 Task: Find the closest lighthouses to Portland, Maine, and Bar Harbor, Maine.
Action: Mouse moved to (201, 93)
Screenshot: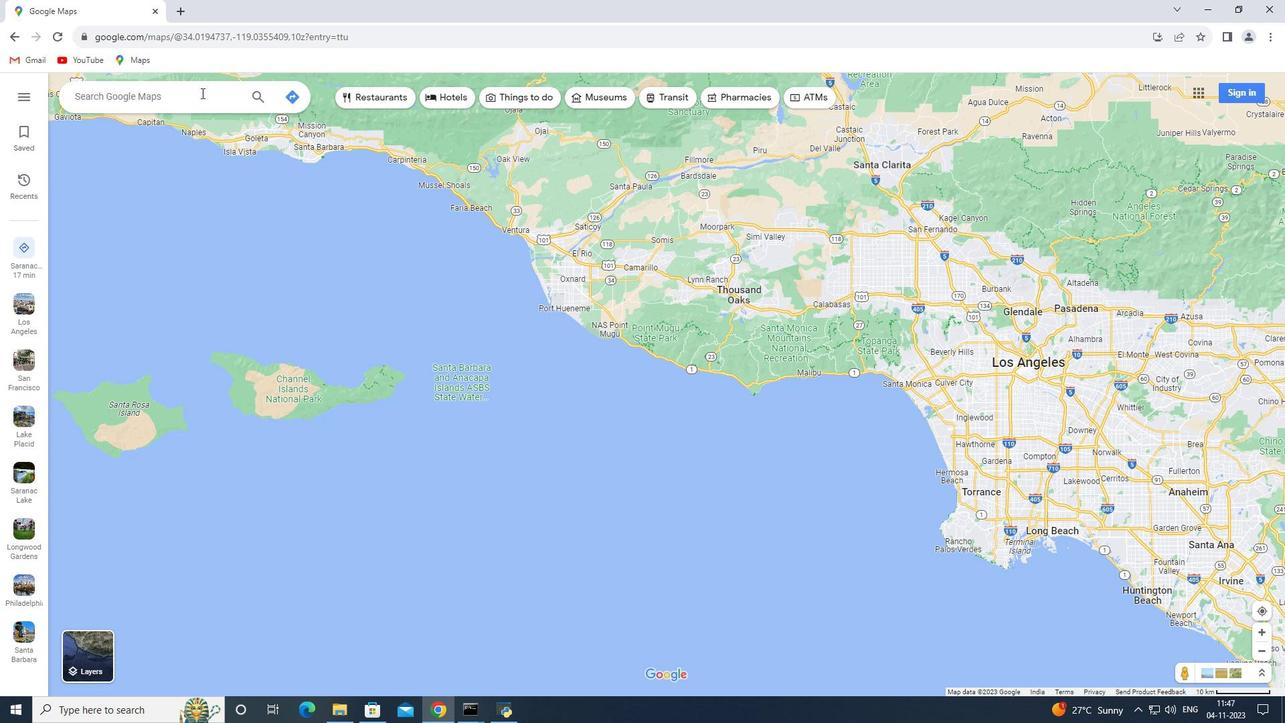 
Action: Mouse pressed left at (201, 93)
Screenshot: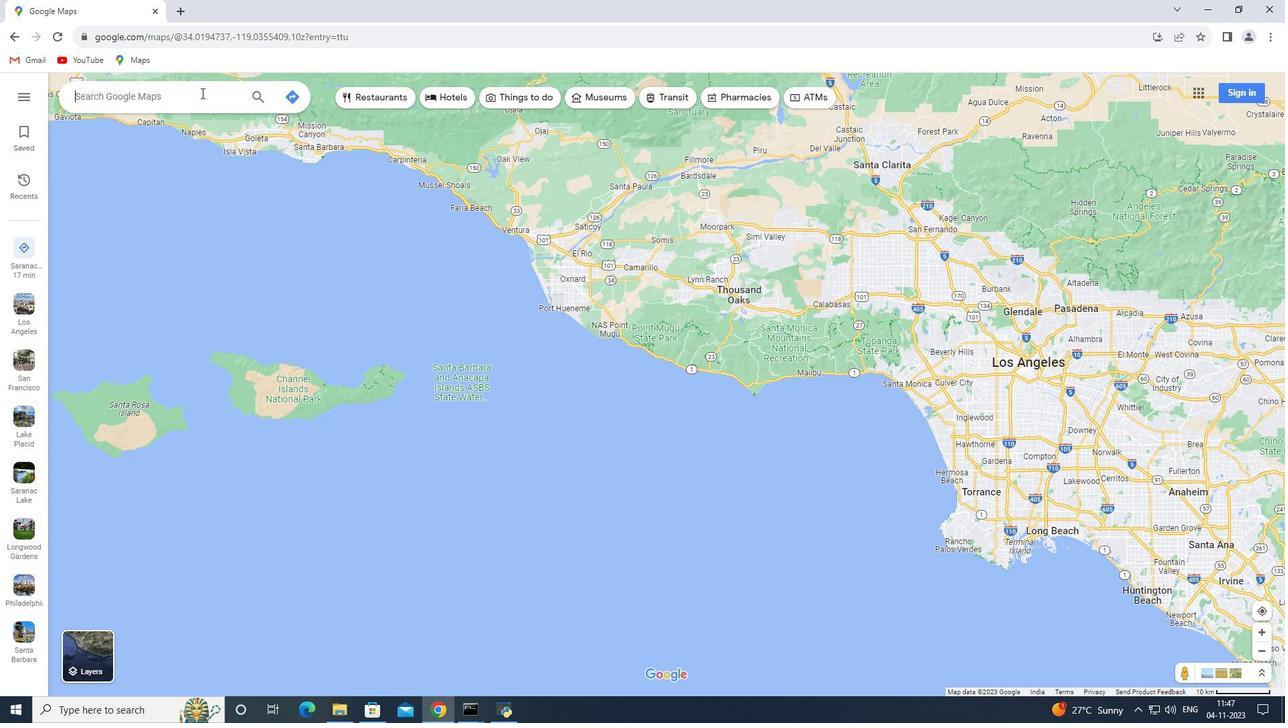 
Action: Key pressed <Key.shift>Portland,<Key.space><Key.shift>maine<Key.enter>
Screenshot: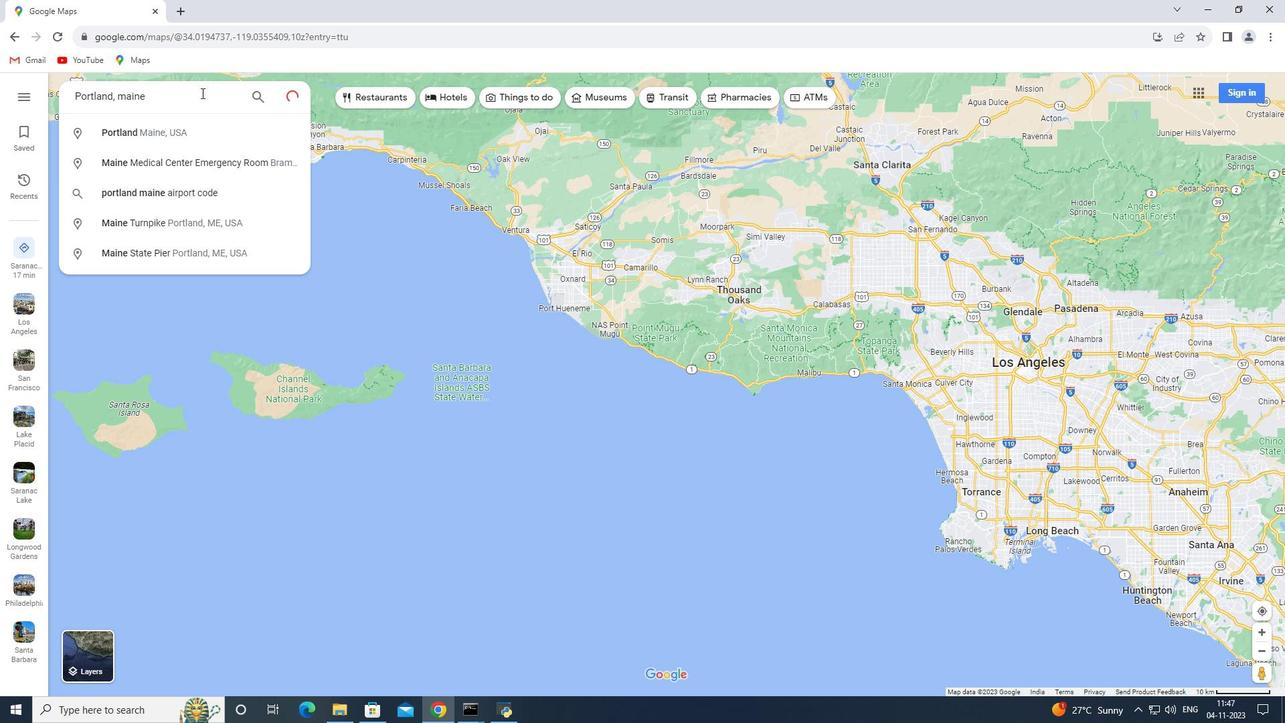 
Action: Mouse moved to (182, 321)
Screenshot: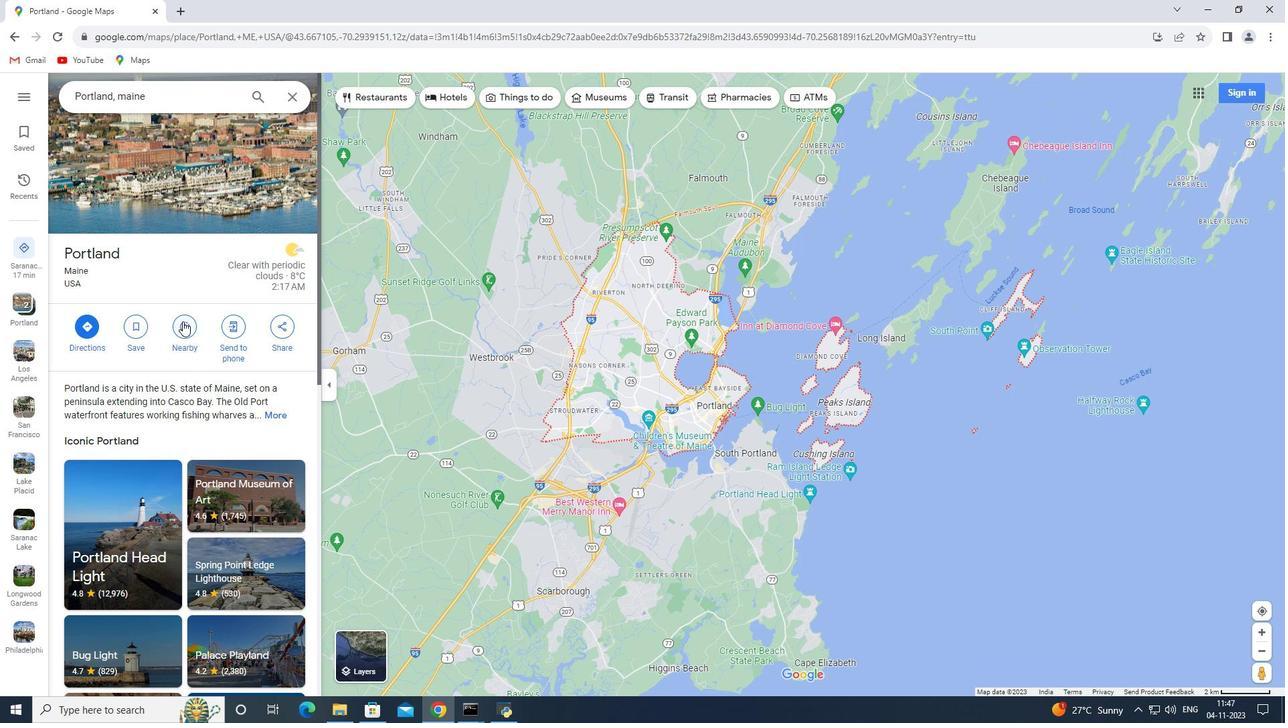 
Action: Mouse pressed left at (182, 321)
Screenshot: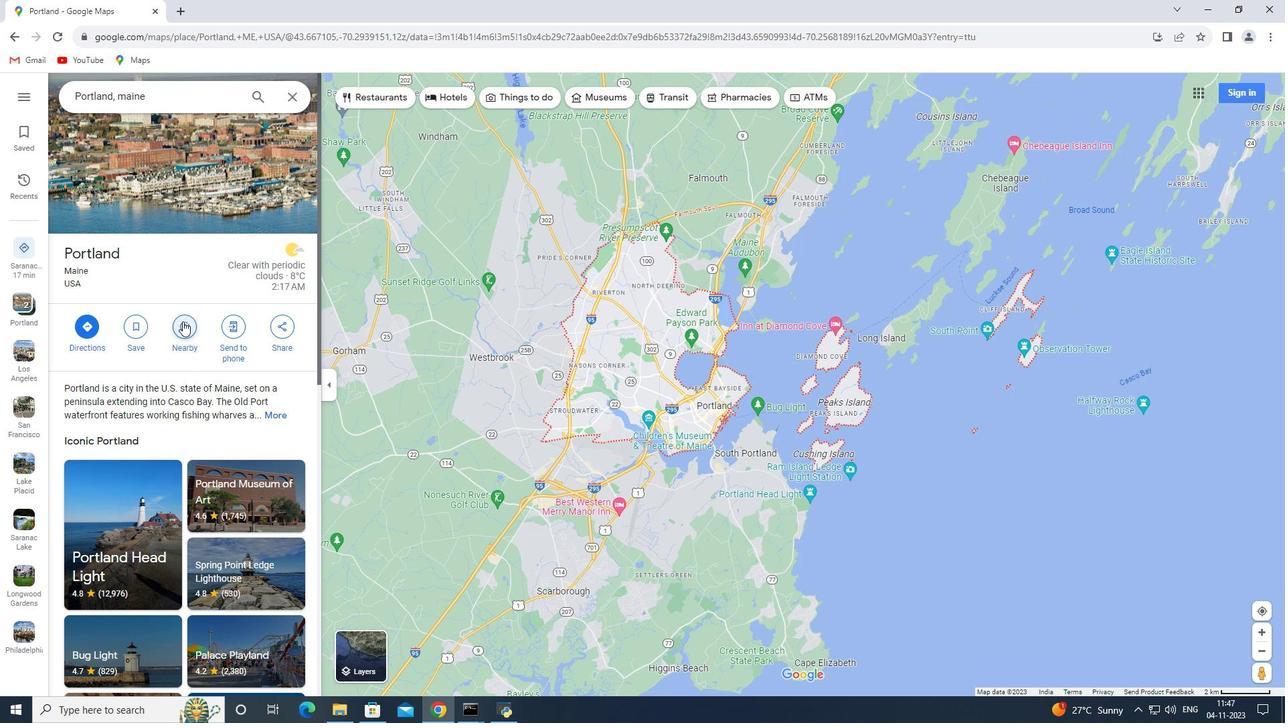 
Action: Key pressed closest<Key.space>lighthouses<Key.enter>
Screenshot: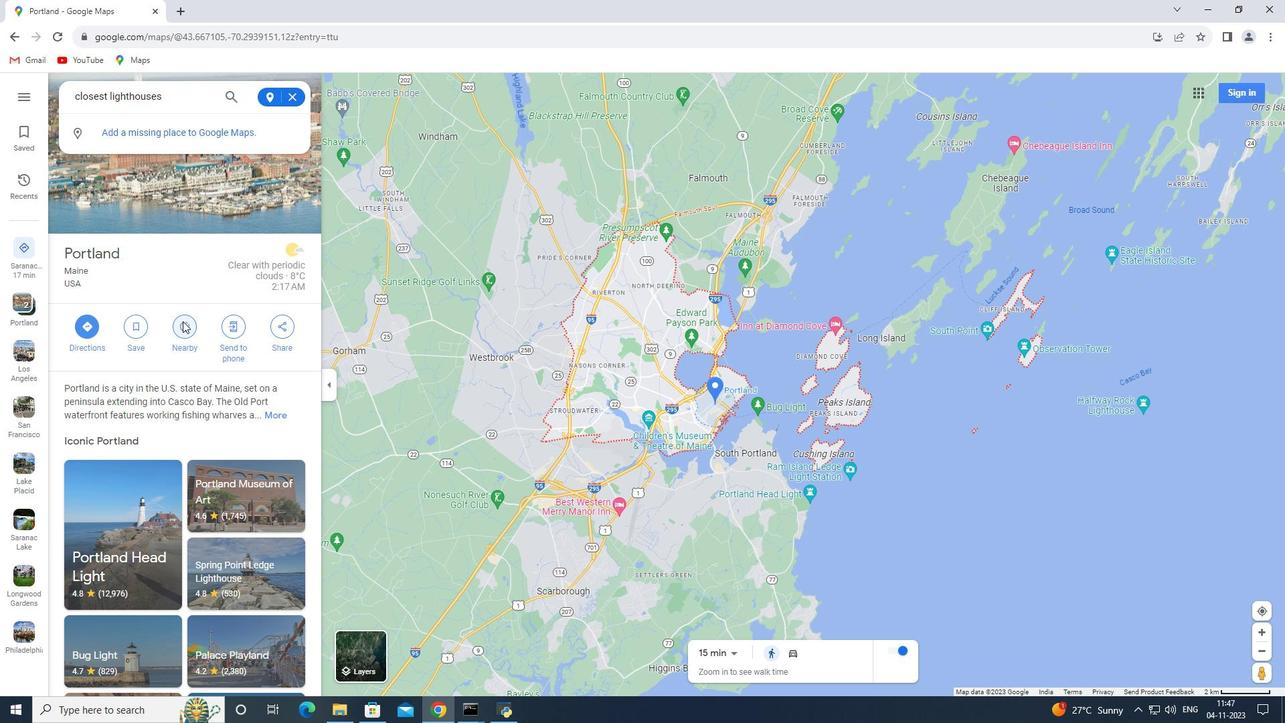 
Action: Mouse moved to (297, 96)
Screenshot: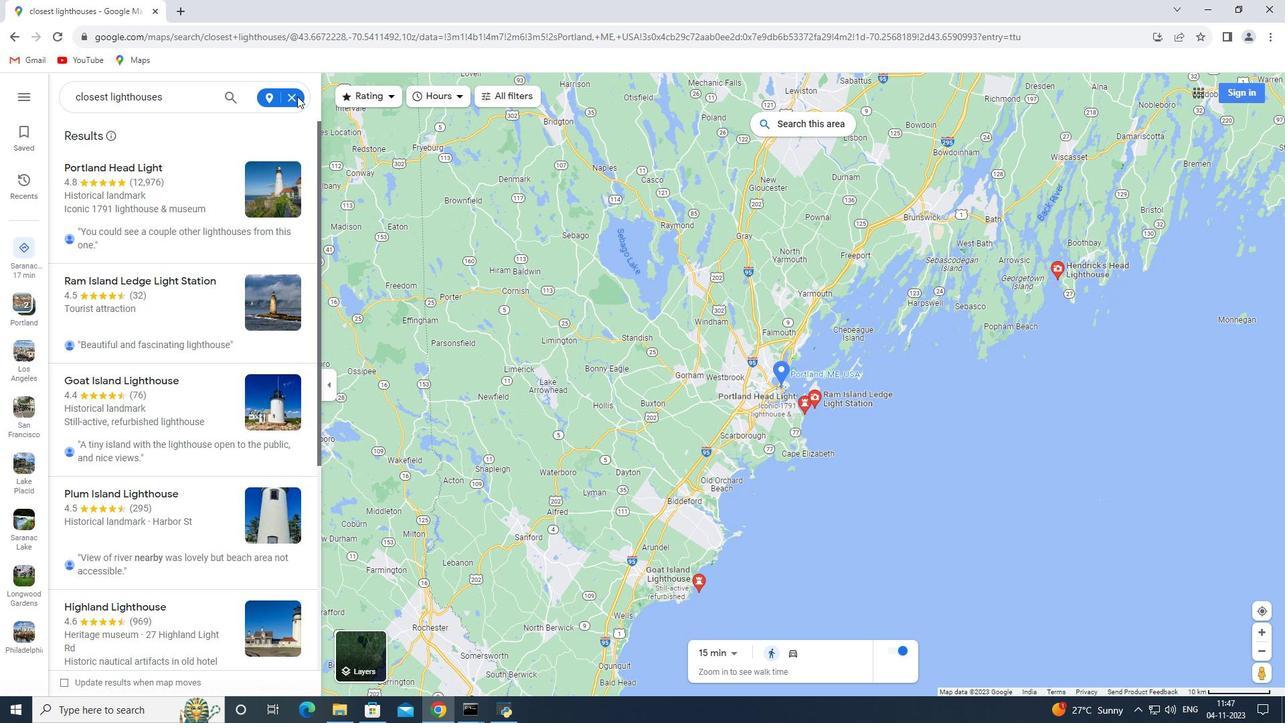 
Action: Mouse pressed left at (297, 96)
Screenshot: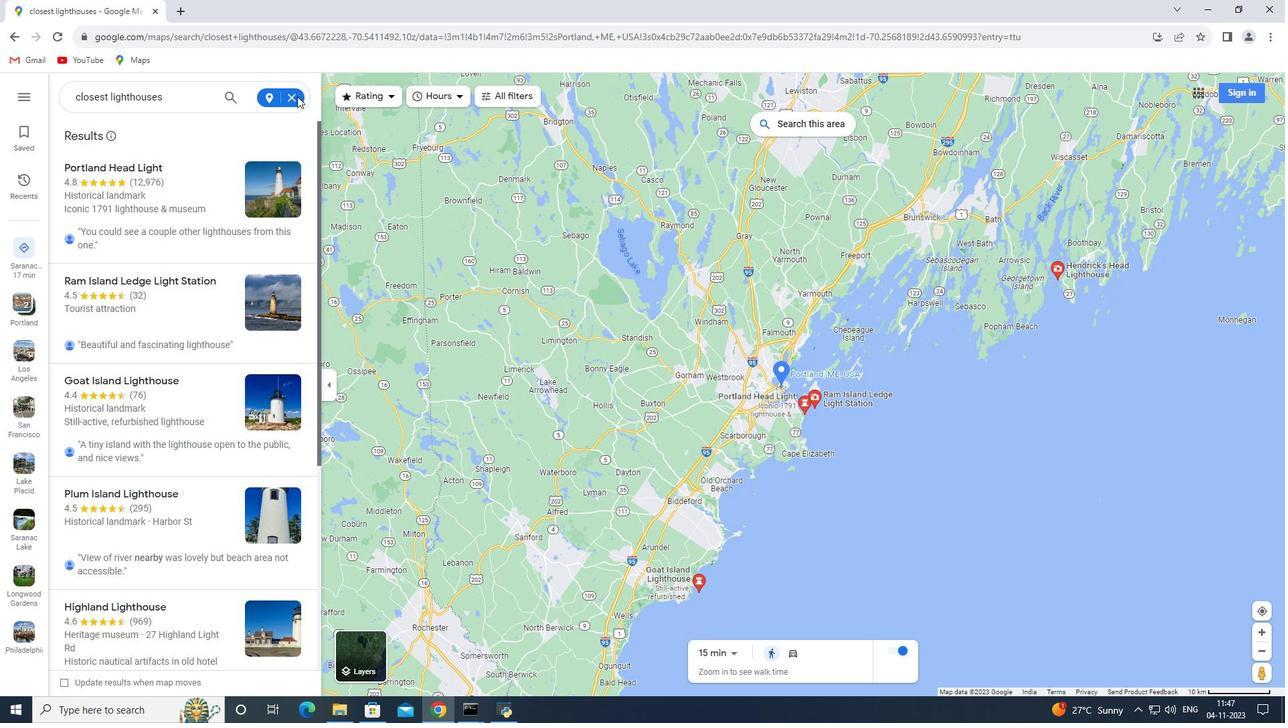 
Action: Mouse moved to (293, 97)
Screenshot: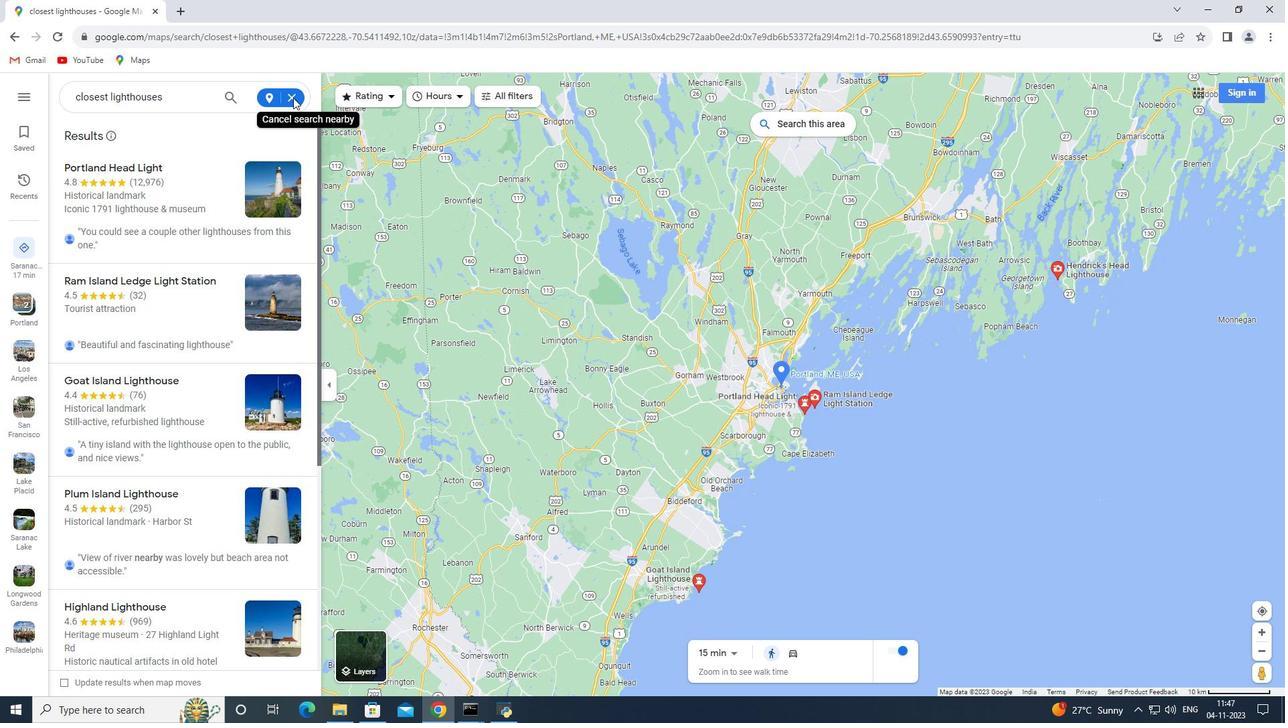 
Action: Mouse pressed left at (293, 97)
Screenshot: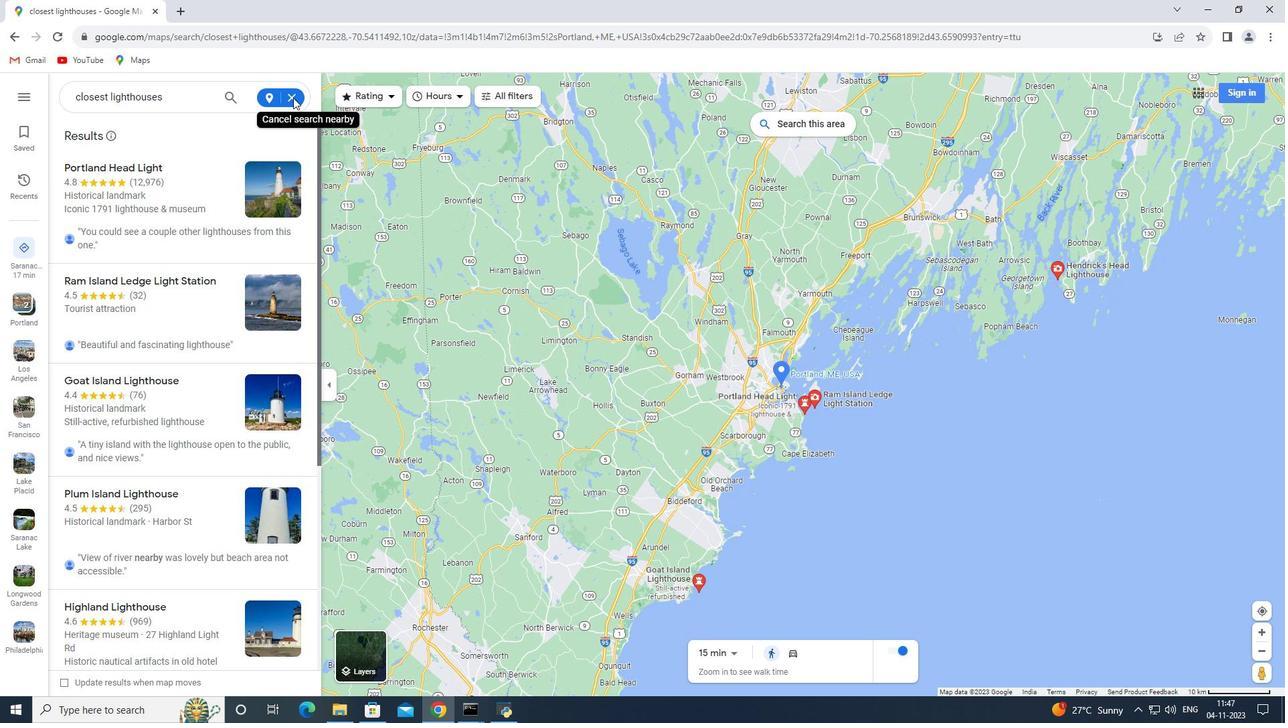 
Action: Mouse moved to (293, 93)
Screenshot: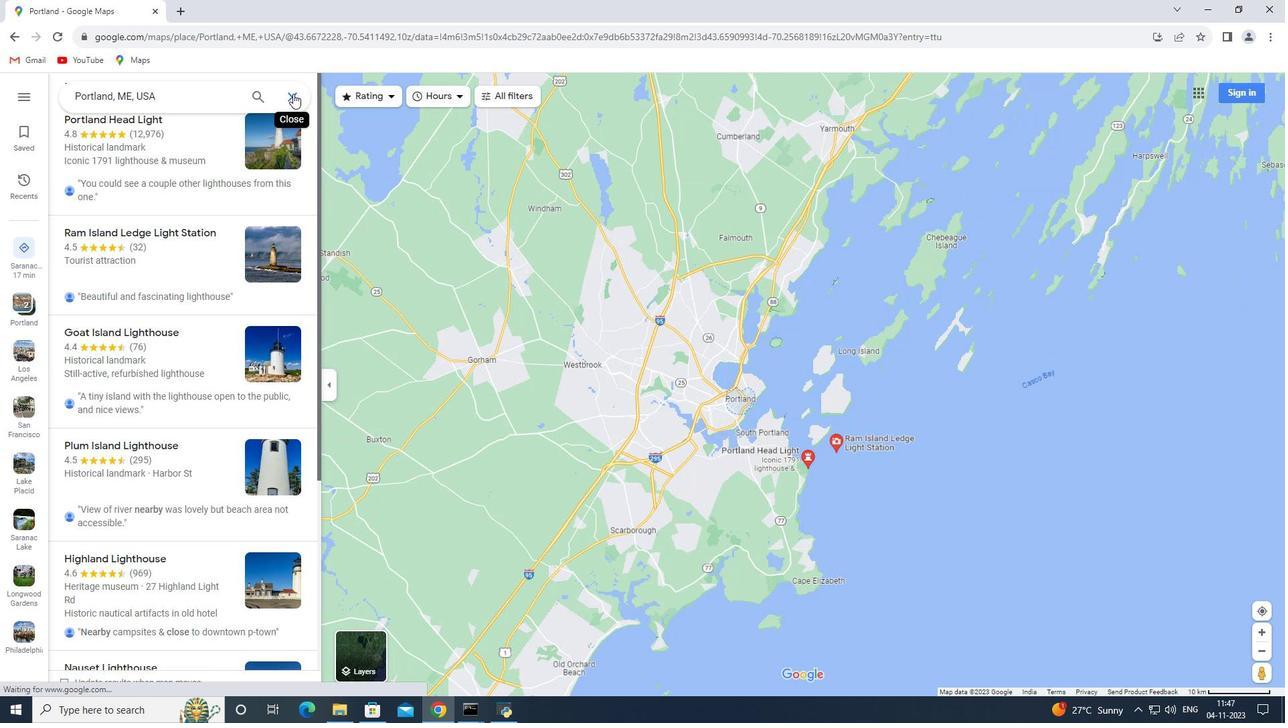 
Action: Mouse pressed left at (293, 93)
Screenshot: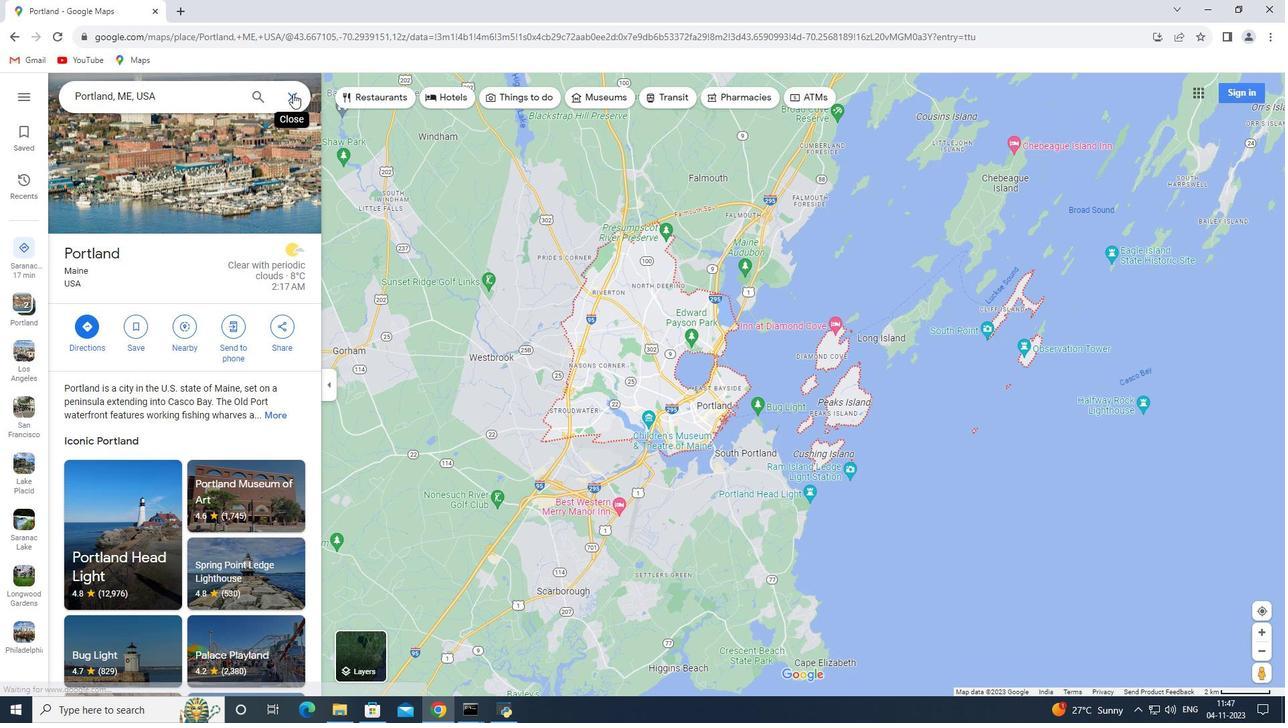 
Action: Mouse moved to (186, 90)
Screenshot: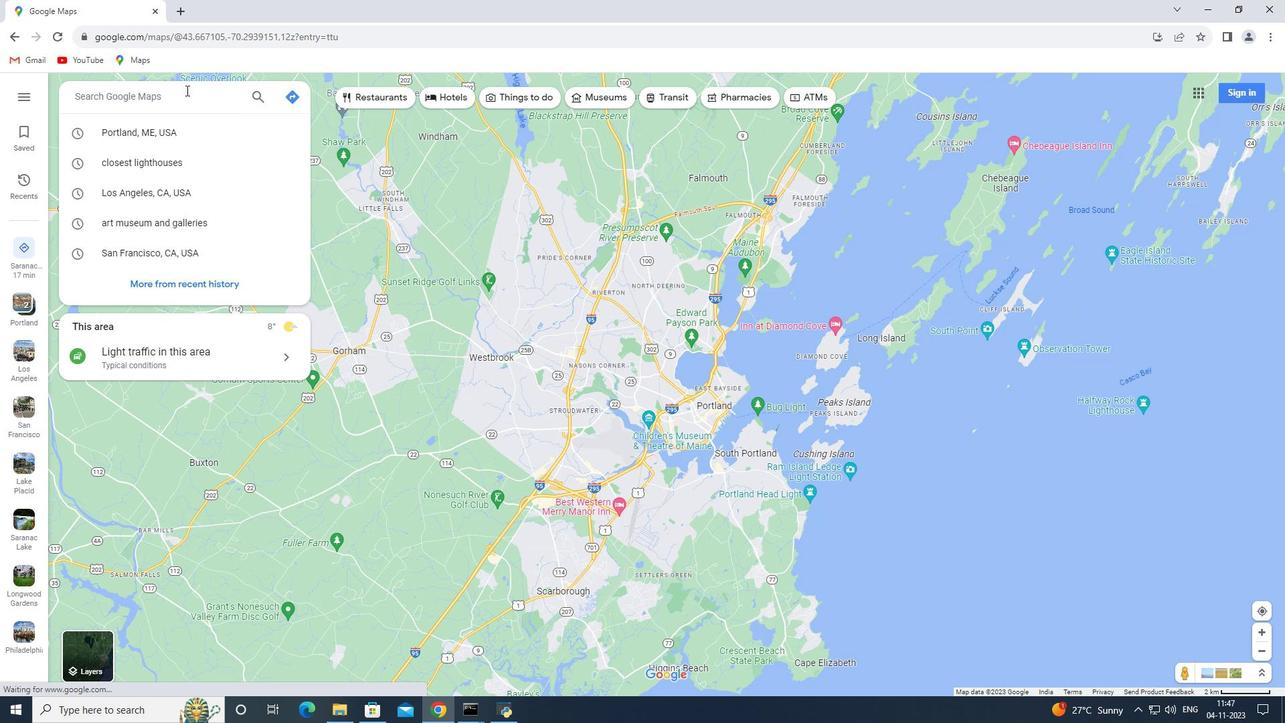 
Action: Key pressed <Key.shift>Ba
Screenshot: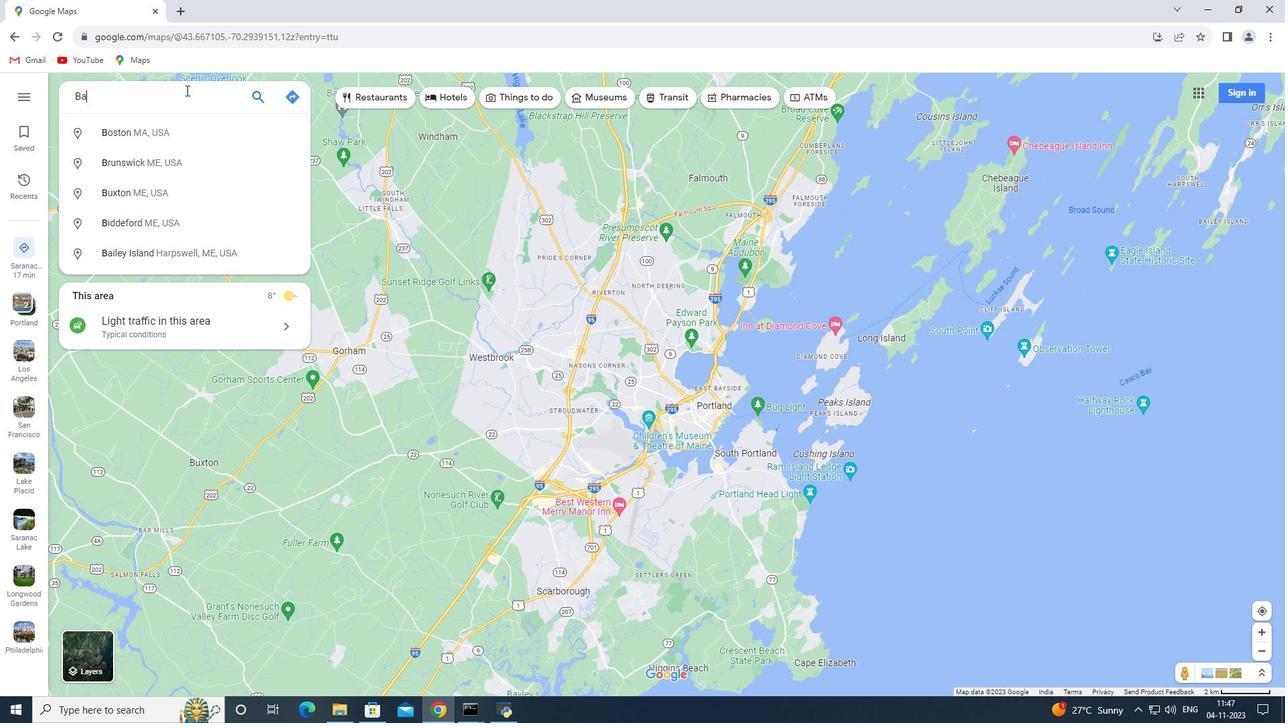 
Action: Mouse moved to (185, 90)
Screenshot: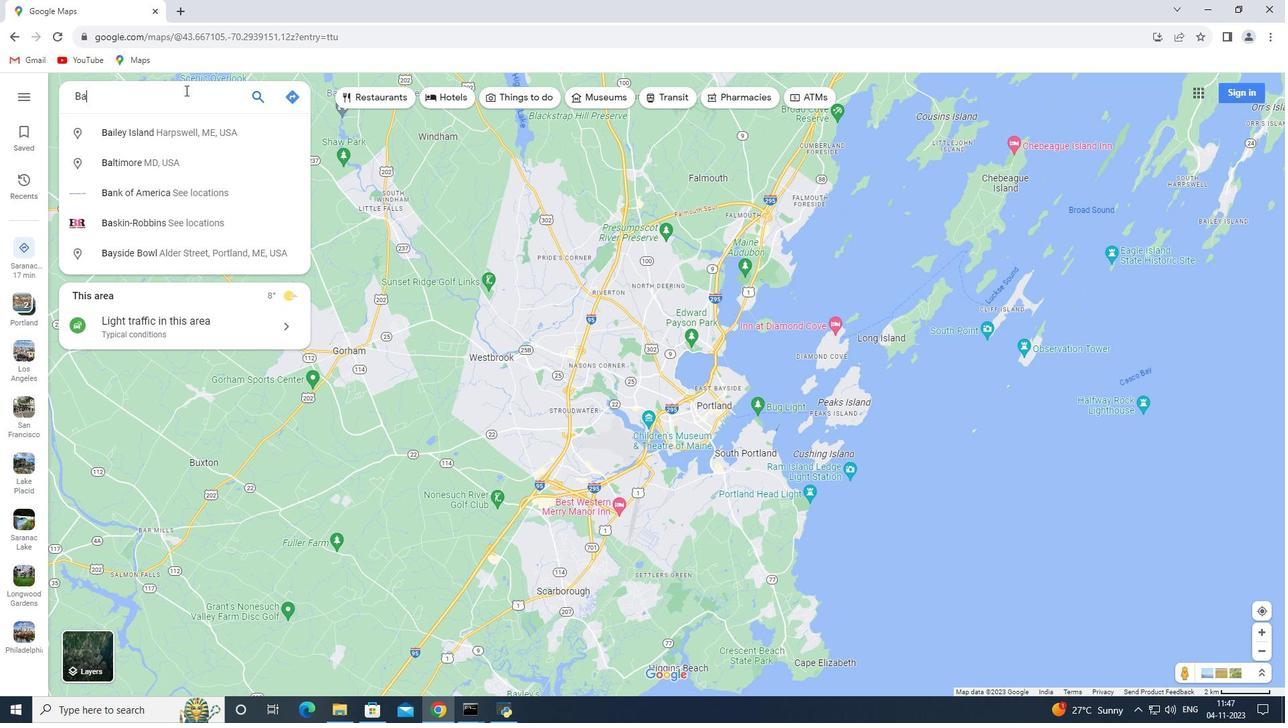 
Action: Key pressed r<Key.space><Key.shift>Harbor,<Key.space><Key.shift>Maine<Key.enter>
Screenshot: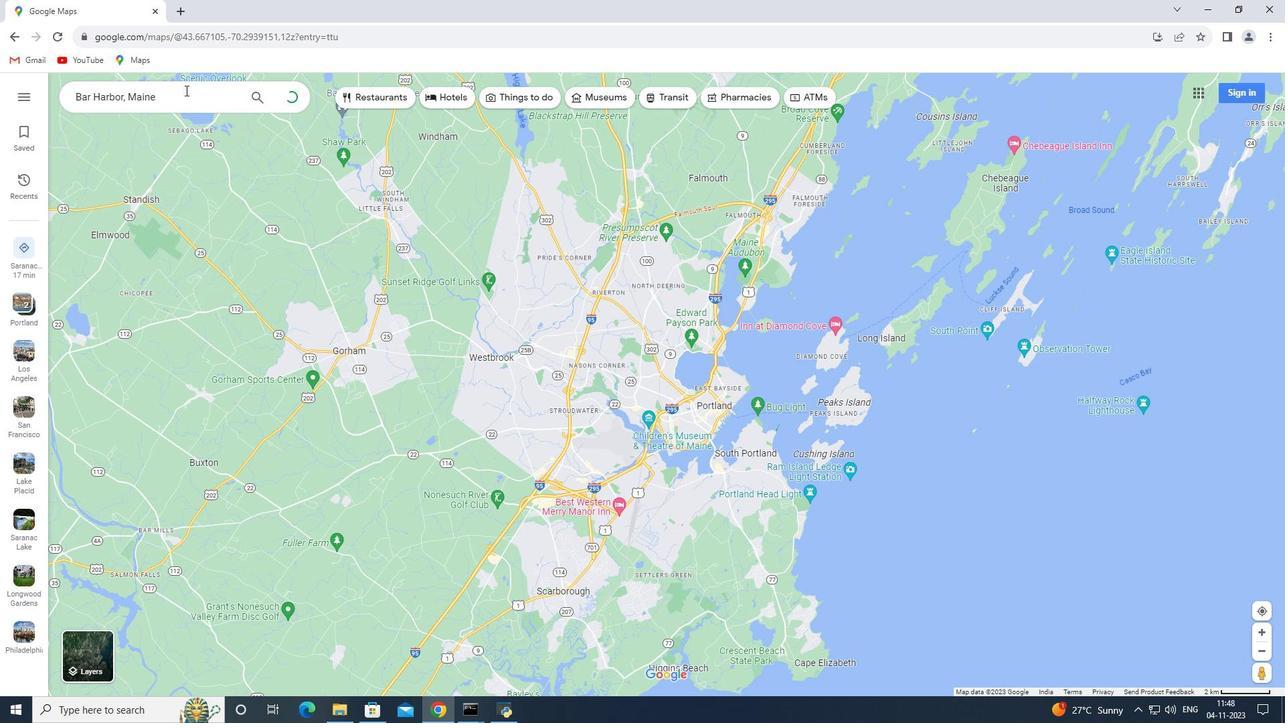 
Action: Mouse moved to (184, 318)
Screenshot: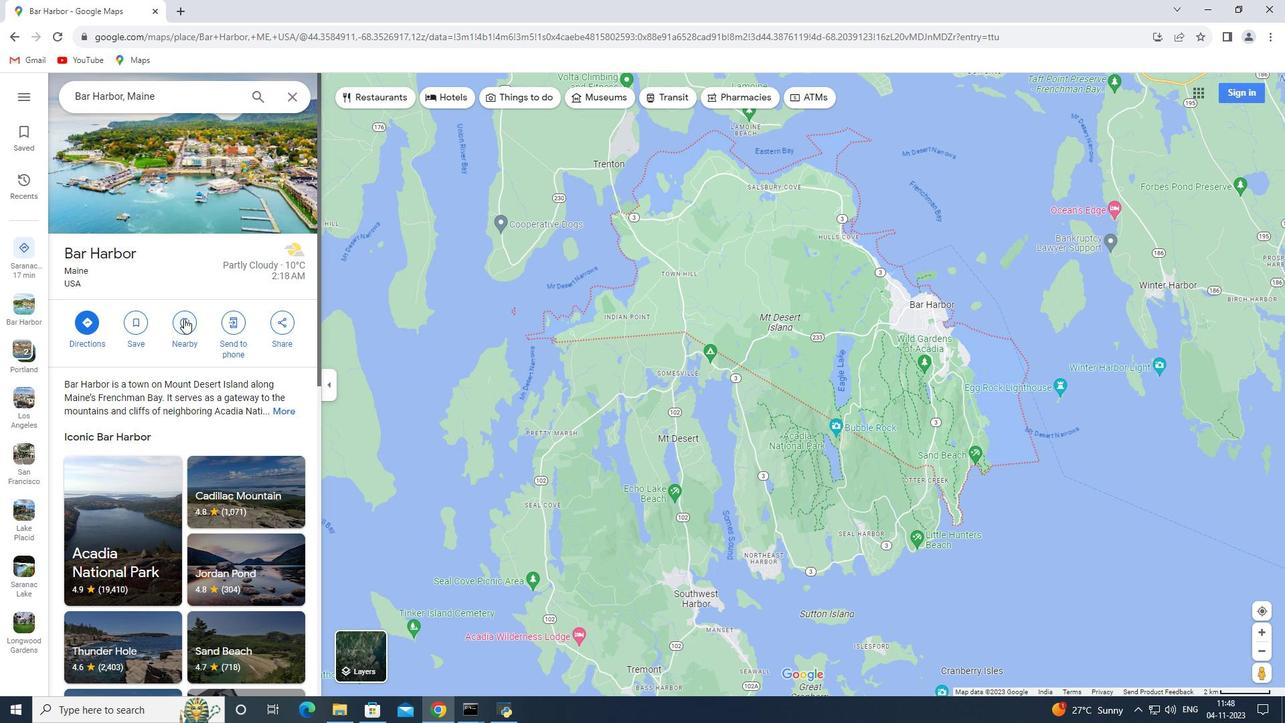 
Action: Mouse pressed left at (184, 318)
Screenshot: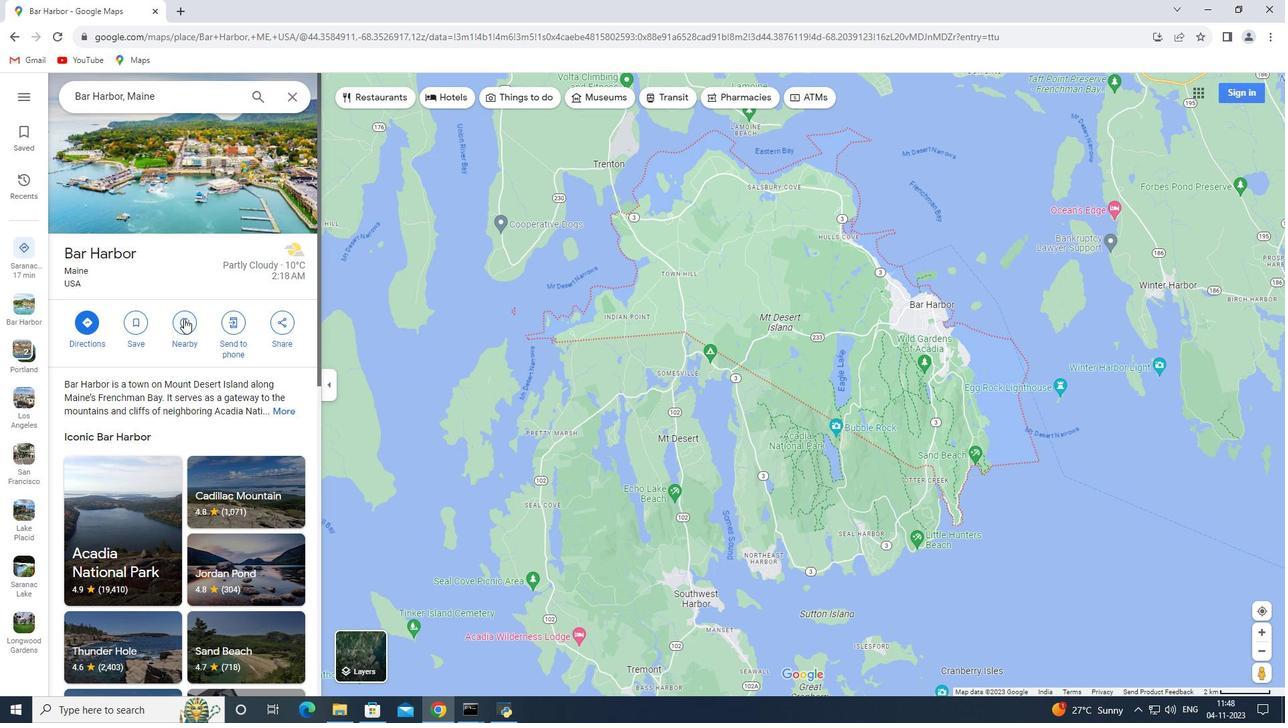 
Action: Key pressed closest<Key.space>lighthouses<Key.enter>
Screenshot: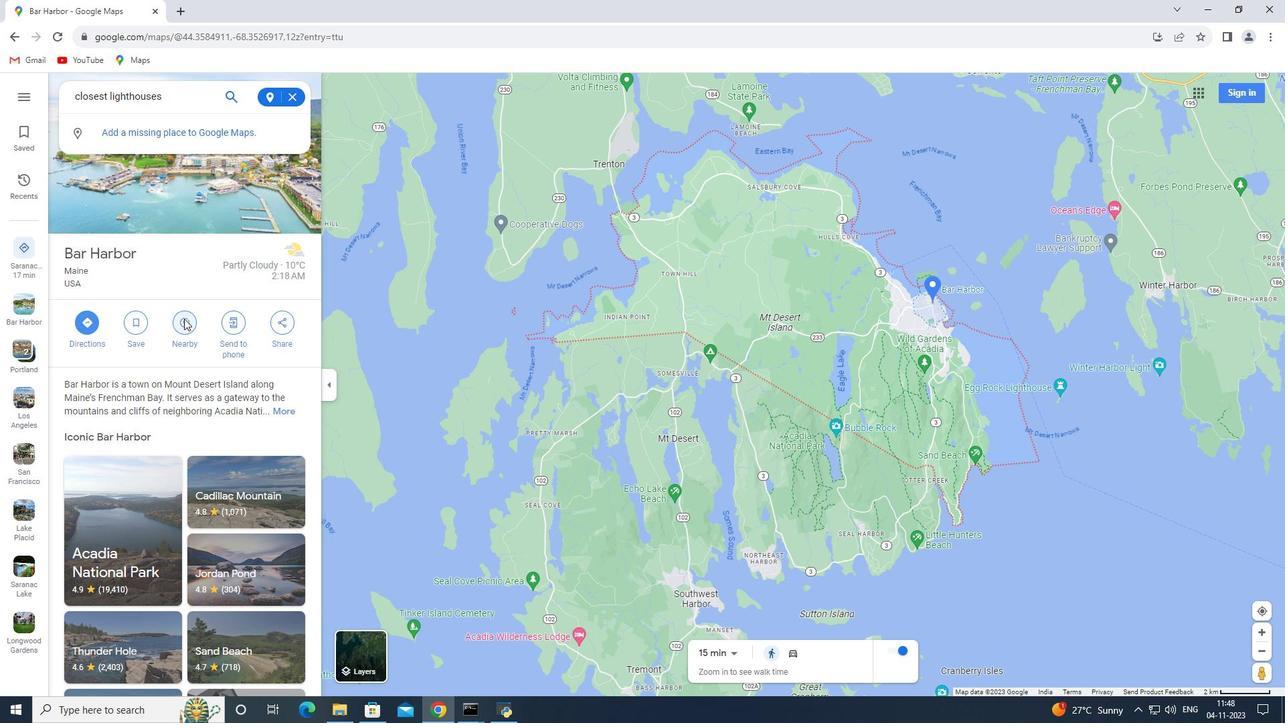 
